 Task: Add Sprouts French Roast Coffee to the cart.
Action: Mouse pressed left at (16, 86)
Screenshot: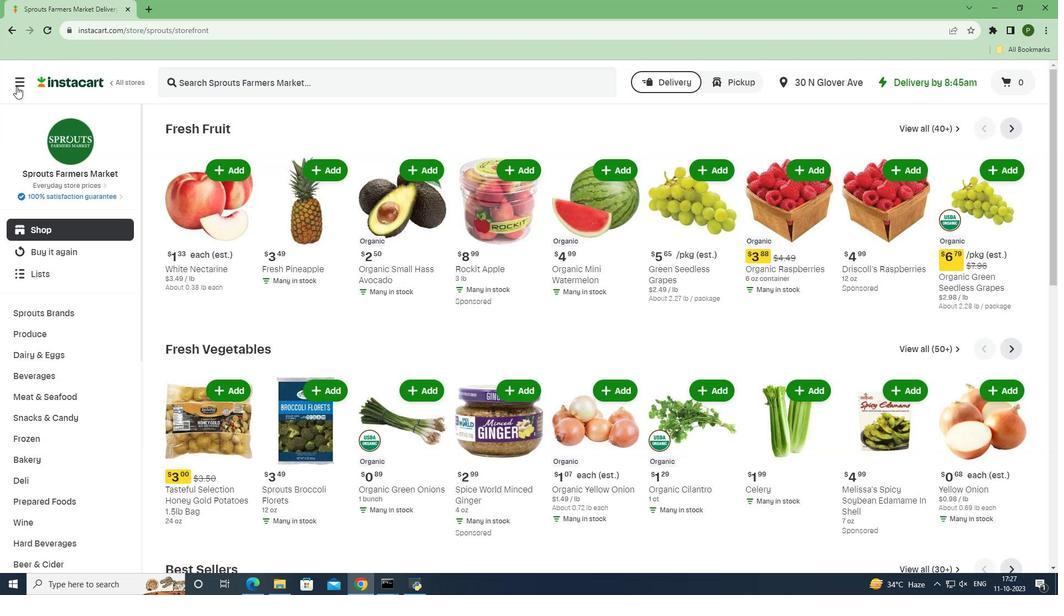 
Action: Mouse moved to (18, 292)
Screenshot: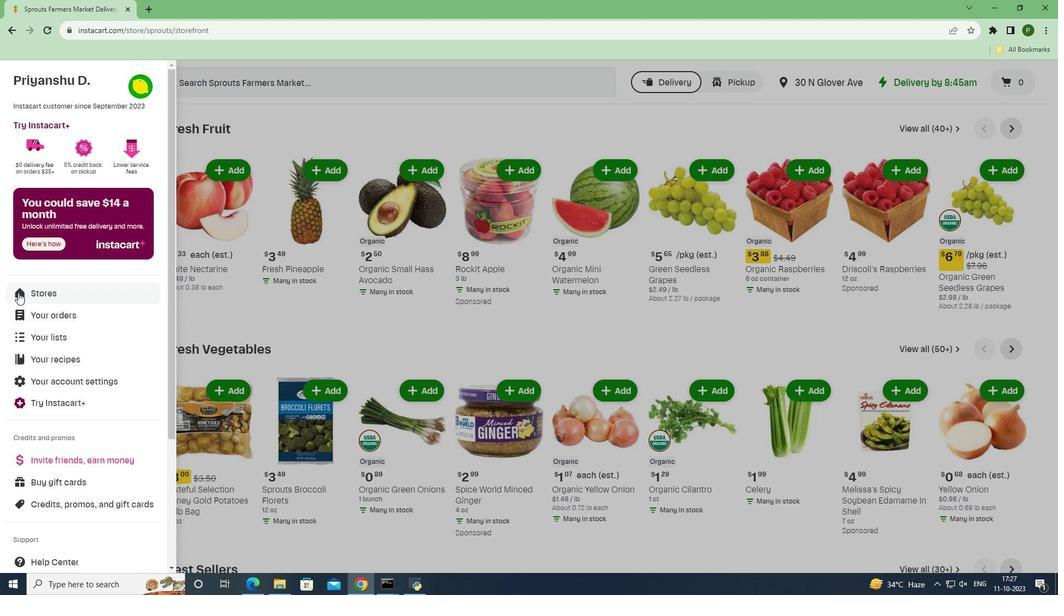 
Action: Mouse pressed left at (18, 292)
Screenshot: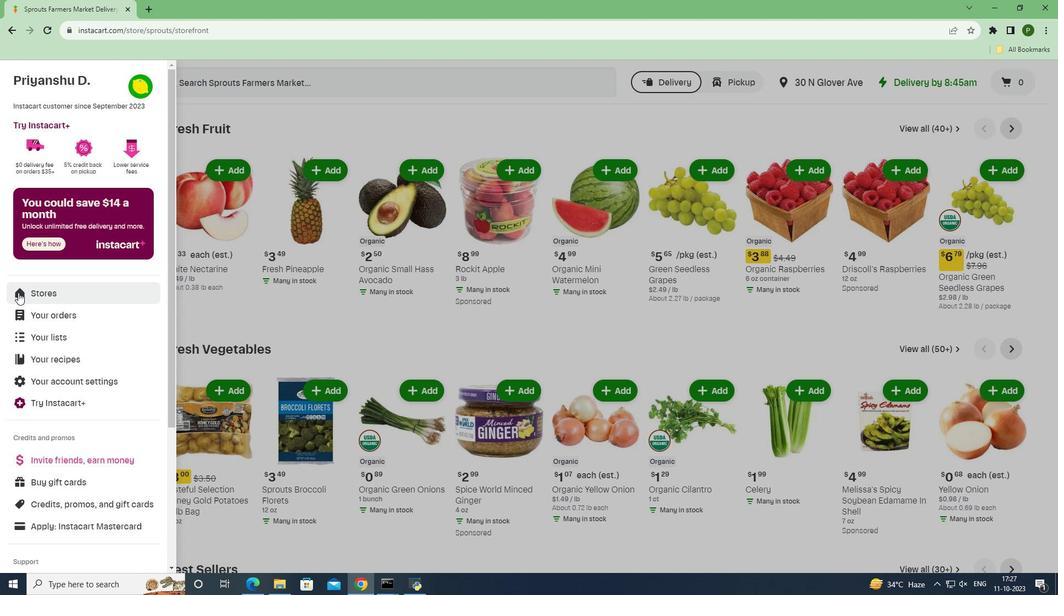 
Action: Mouse moved to (256, 126)
Screenshot: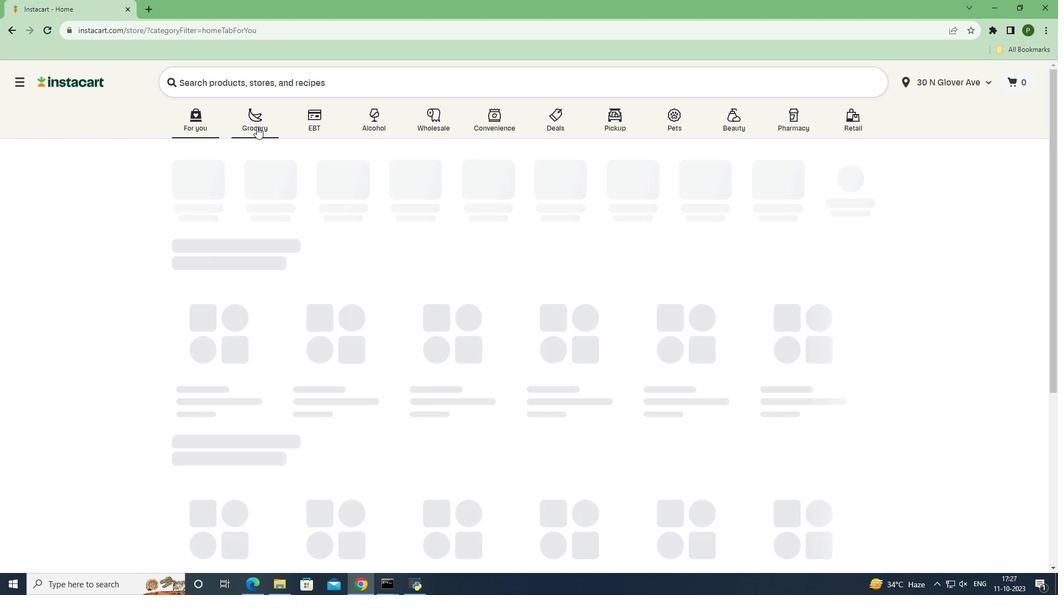 
Action: Mouse pressed left at (256, 126)
Screenshot: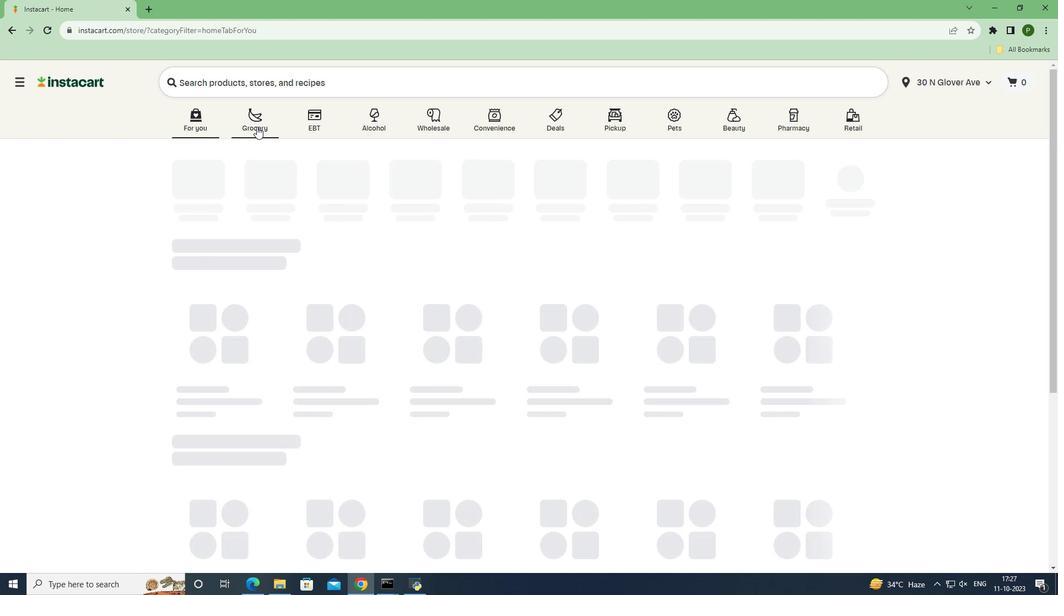 
Action: Mouse moved to (444, 248)
Screenshot: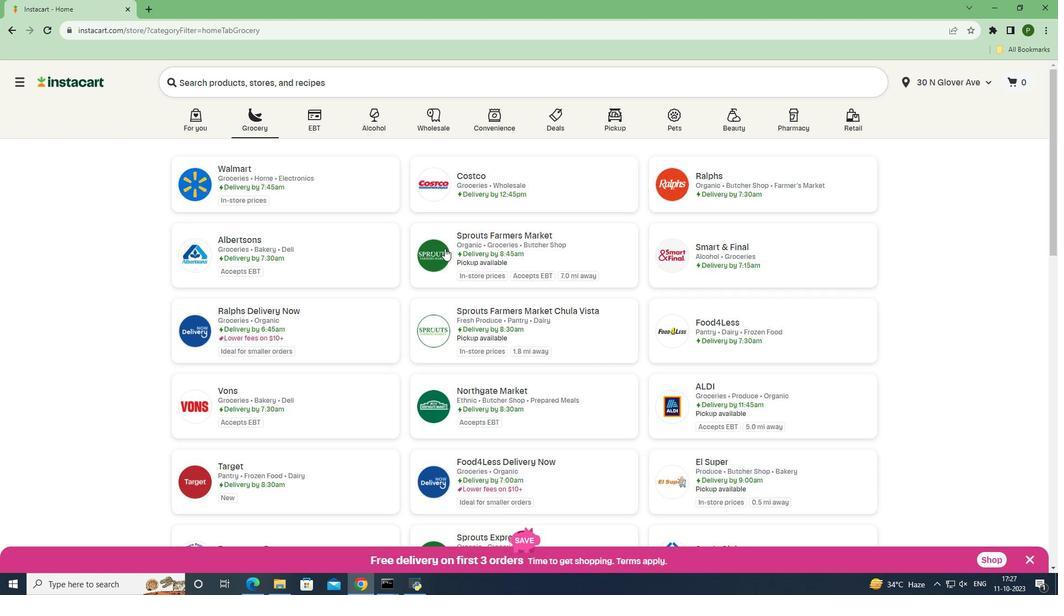 
Action: Mouse pressed left at (444, 248)
Screenshot: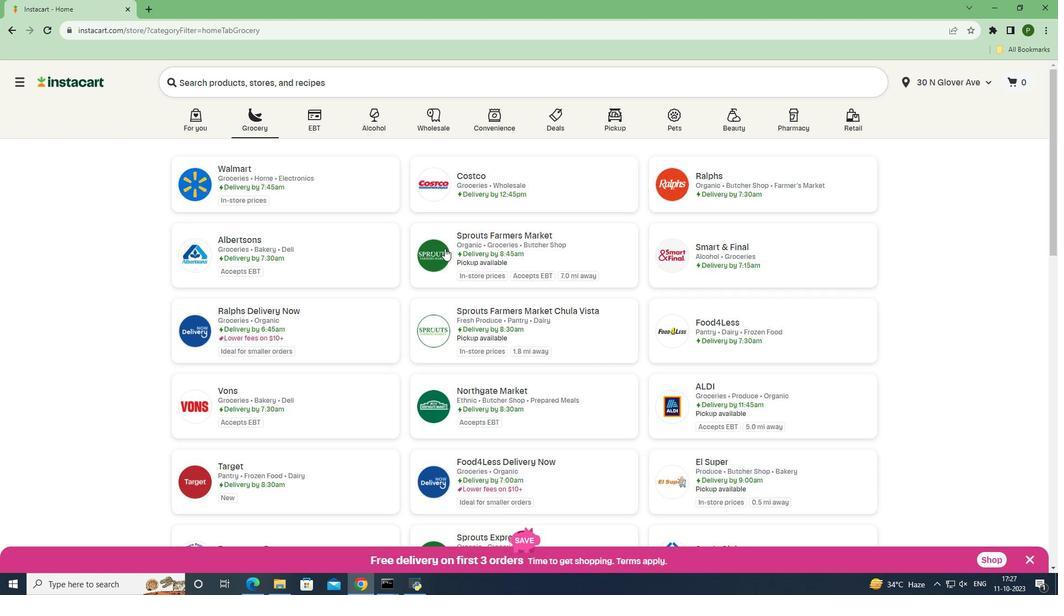 
Action: Mouse moved to (55, 378)
Screenshot: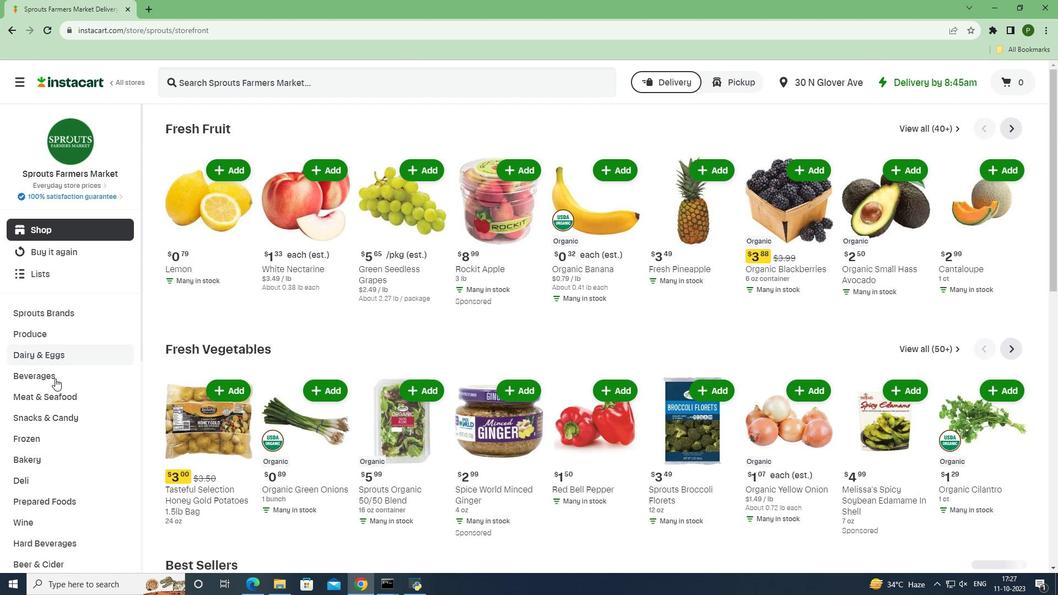 
Action: Mouse pressed left at (55, 378)
Screenshot: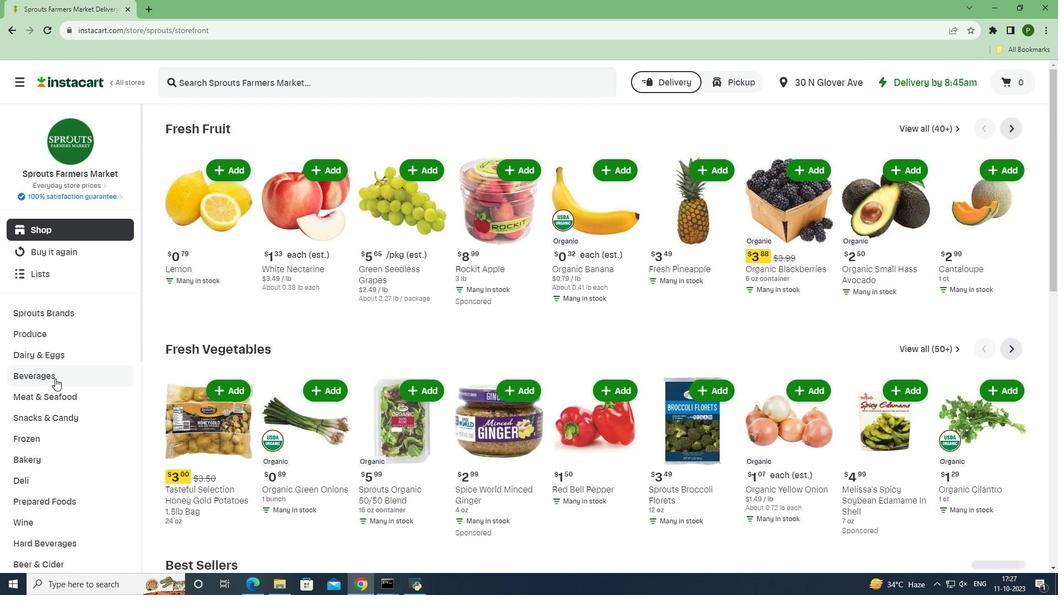 
Action: Mouse moved to (45, 443)
Screenshot: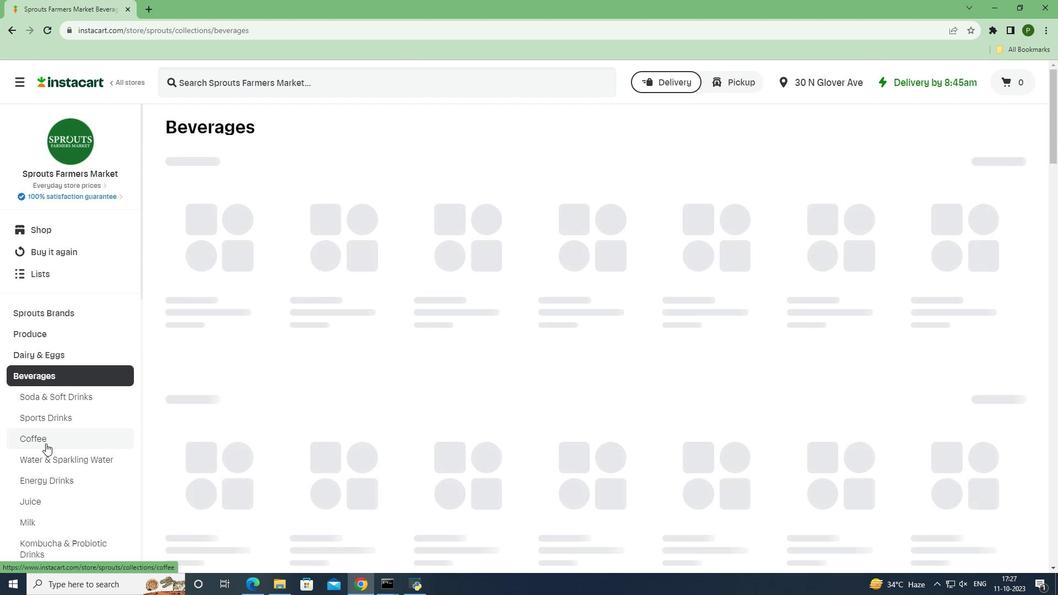 
Action: Mouse pressed left at (45, 443)
Screenshot: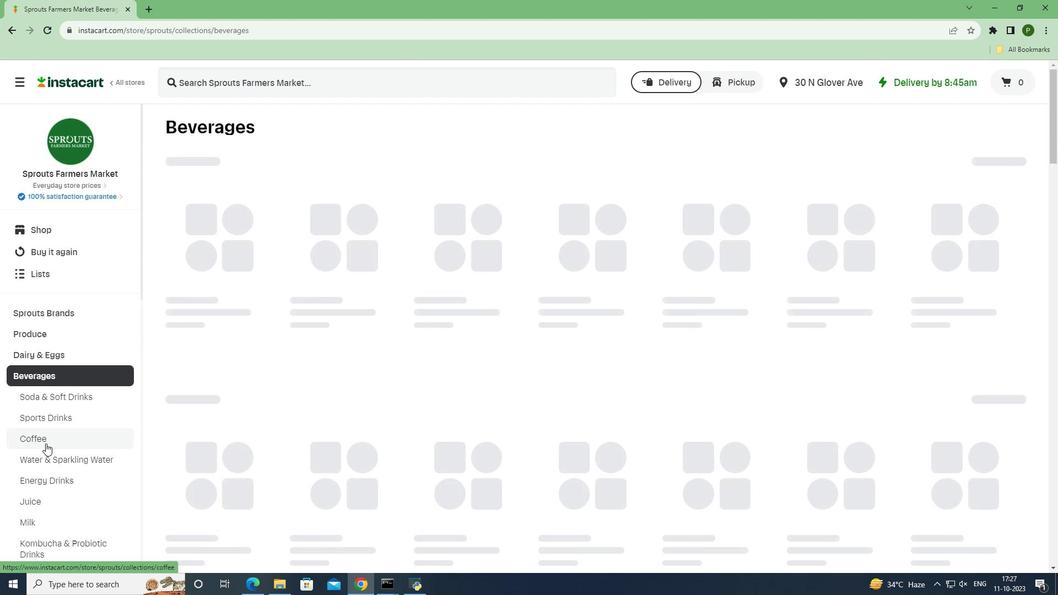 
Action: Mouse moved to (228, 88)
Screenshot: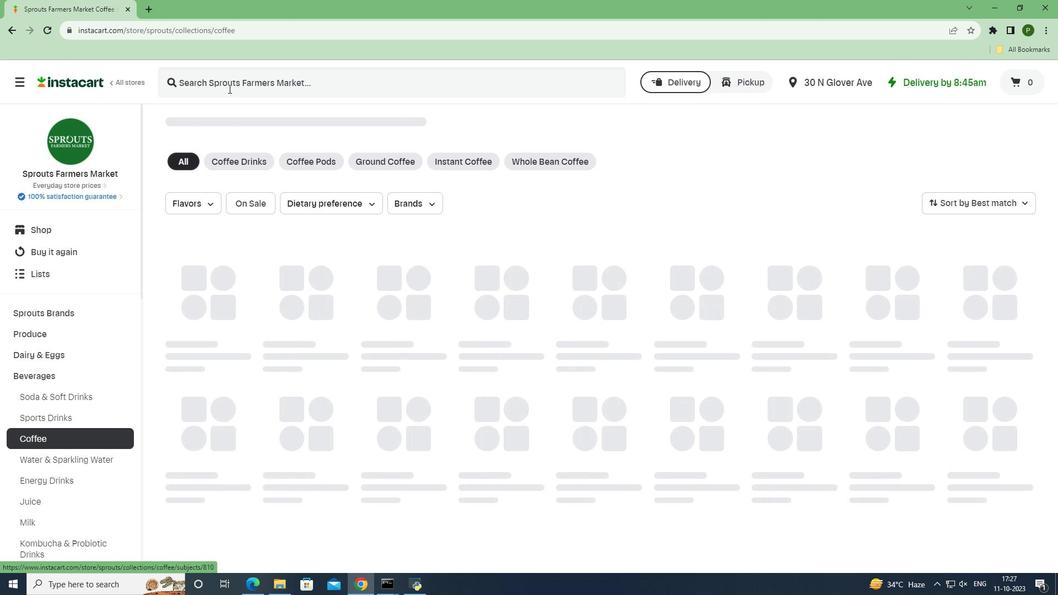 
Action: Mouse pressed left at (228, 88)
Screenshot: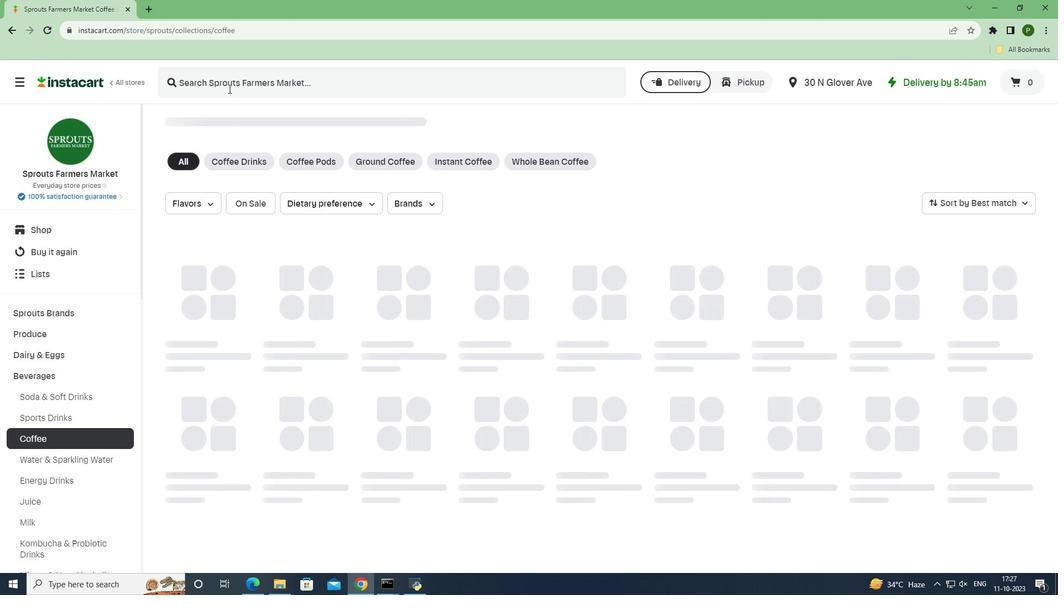 
Action: Key pressed <Key.caps_lock>S<Key.caps_lock>prouts<Key.space><Key.caps_lock>F<Key.caps_lock>rench<Key.space><Key.caps_lock>R<Key.caps_lock>oast<Key.space><Key.caps_lock>C<Key.caps_lock>offee<Key.enter>
Screenshot: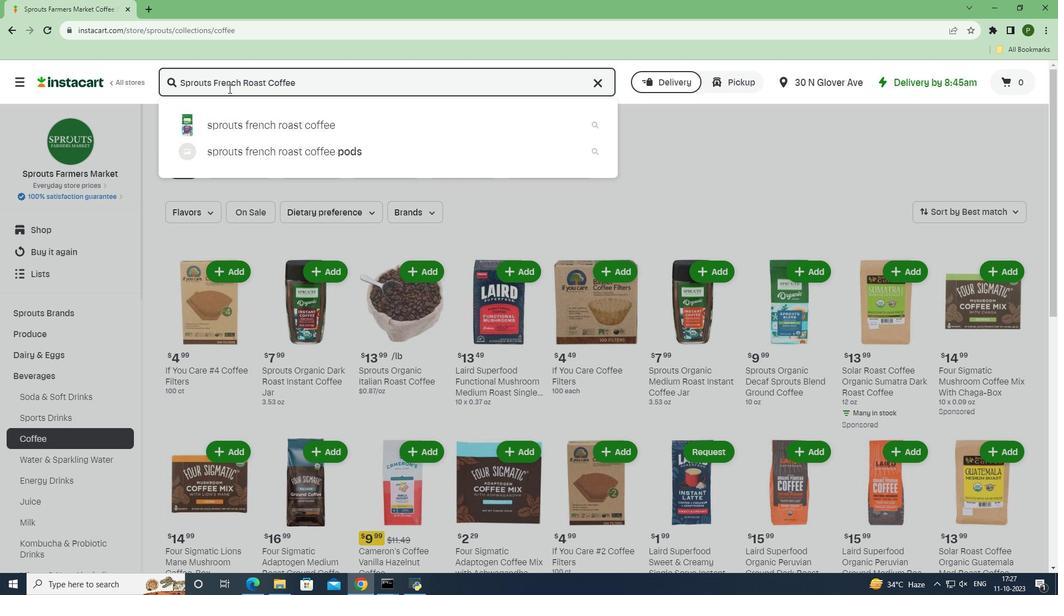 
Action: Mouse moved to (548, 395)
Screenshot: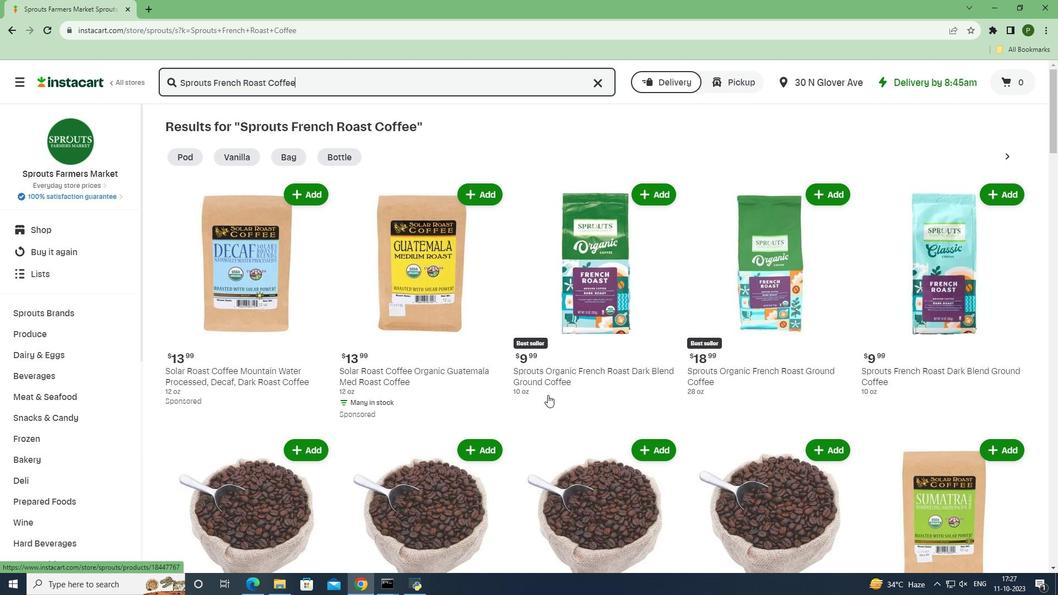 
Action: Mouse scrolled (548, 394) with delta (0, 0)
Screenshot: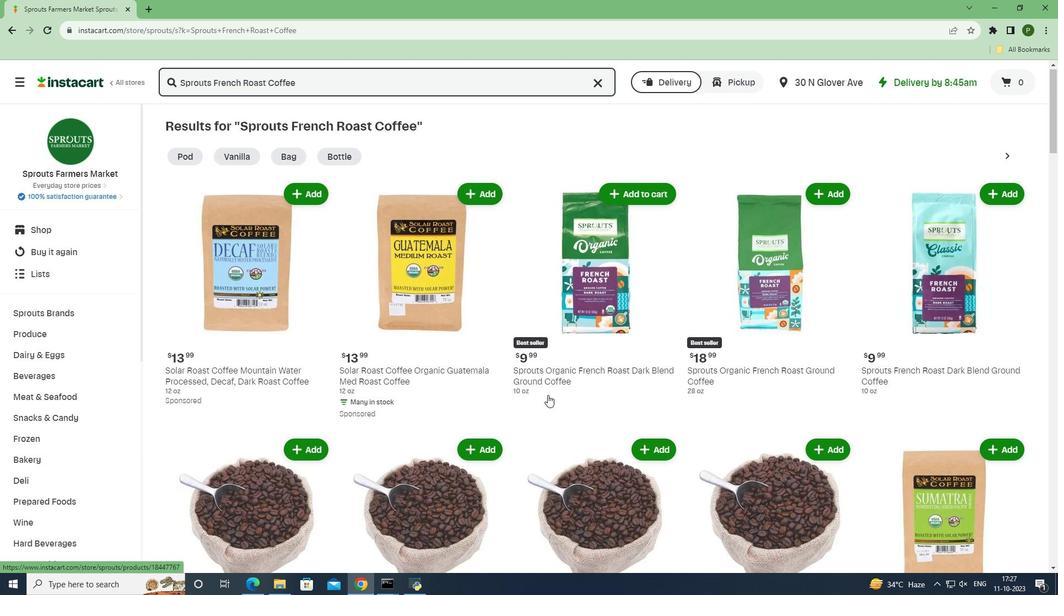 
Action: Mouse moved to (517, 374)
Screenshot: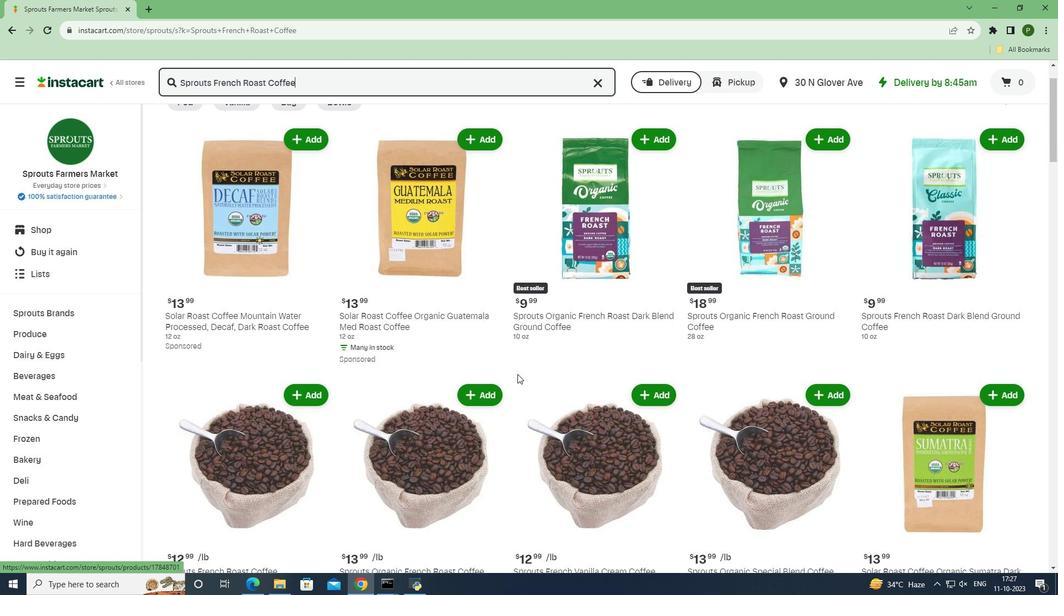 
Action: Mouse scrolled (517, 373) with delta (0, 0)
Screenshot: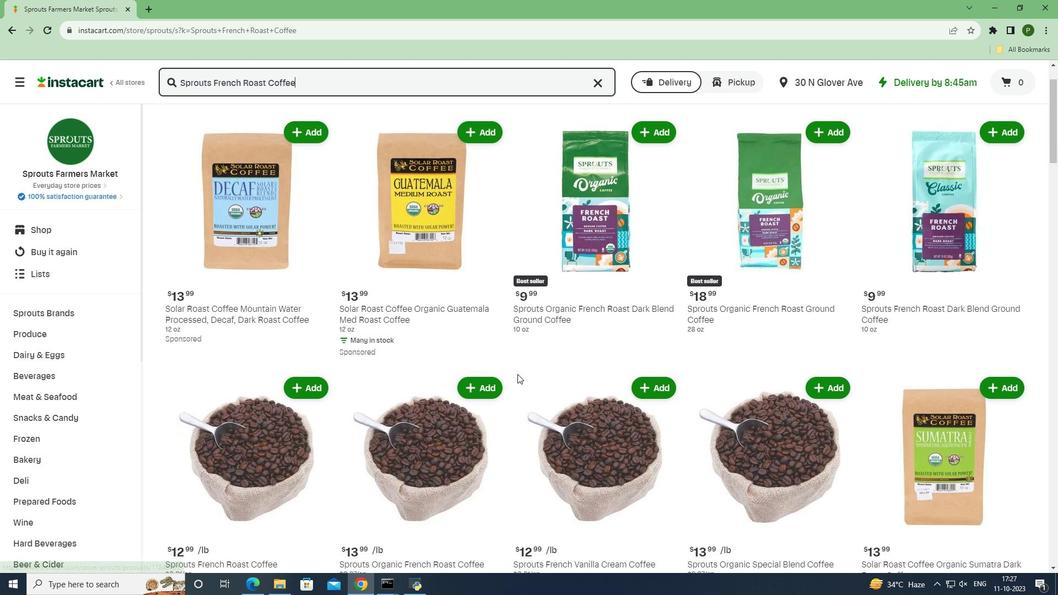 
Action: Mouse scrolled (517, 373) with delta (0, 0)
Screenshot: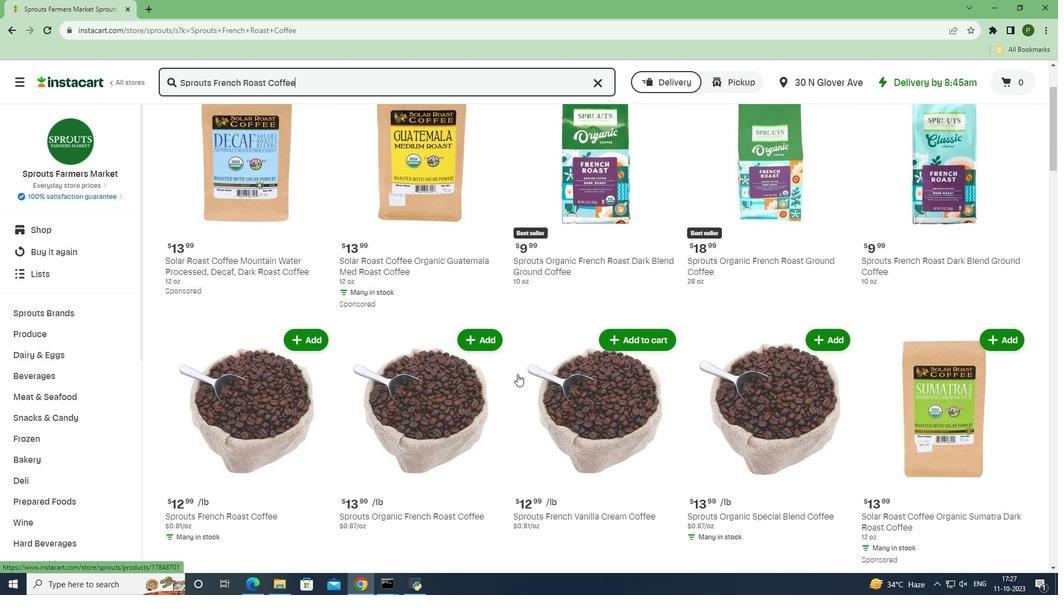 
Action: Mouse moved to (304, 290)
Screenshot: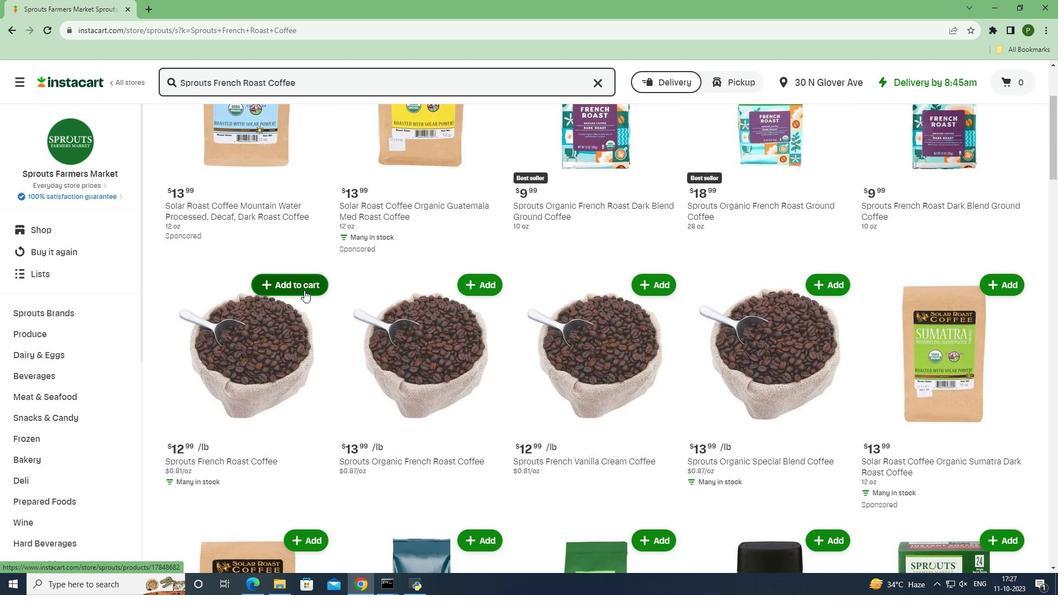 
Action: Mouse pressed left at (304, 290)
Screenshot: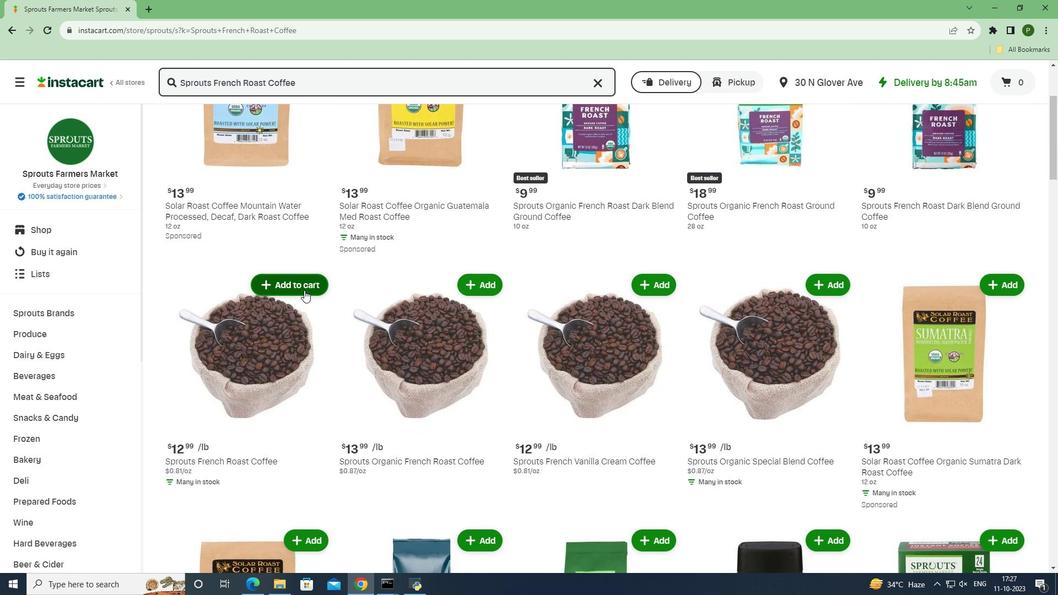 
Action: Mouse moved to (330, 320)
Screenshot: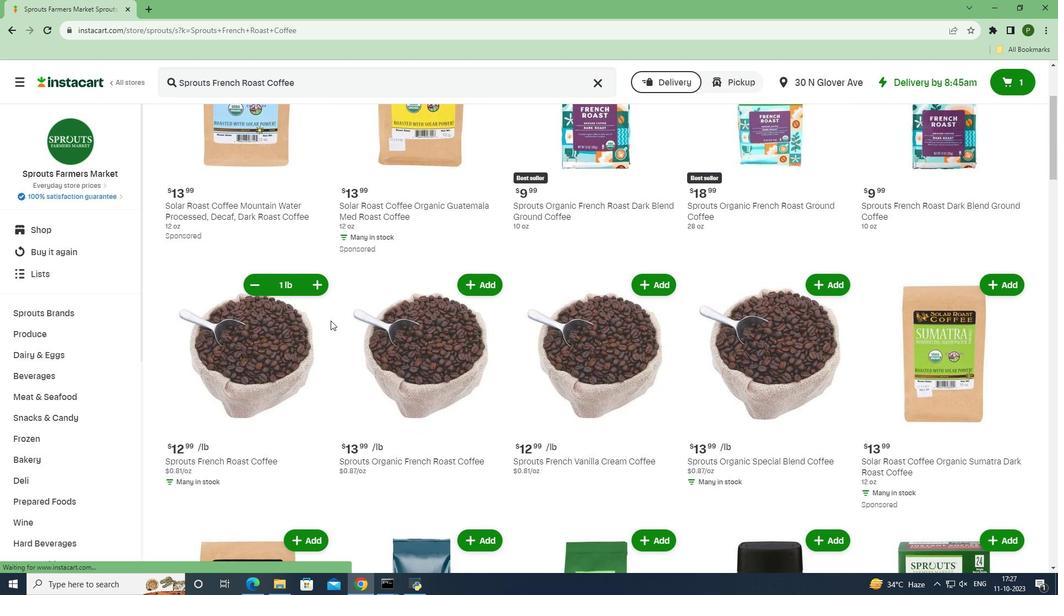 
